 Task: Look for products in the category "Jams & Jellies" from Store Brand only.
Action: Mouse moved to (956, 362)
Screenshot: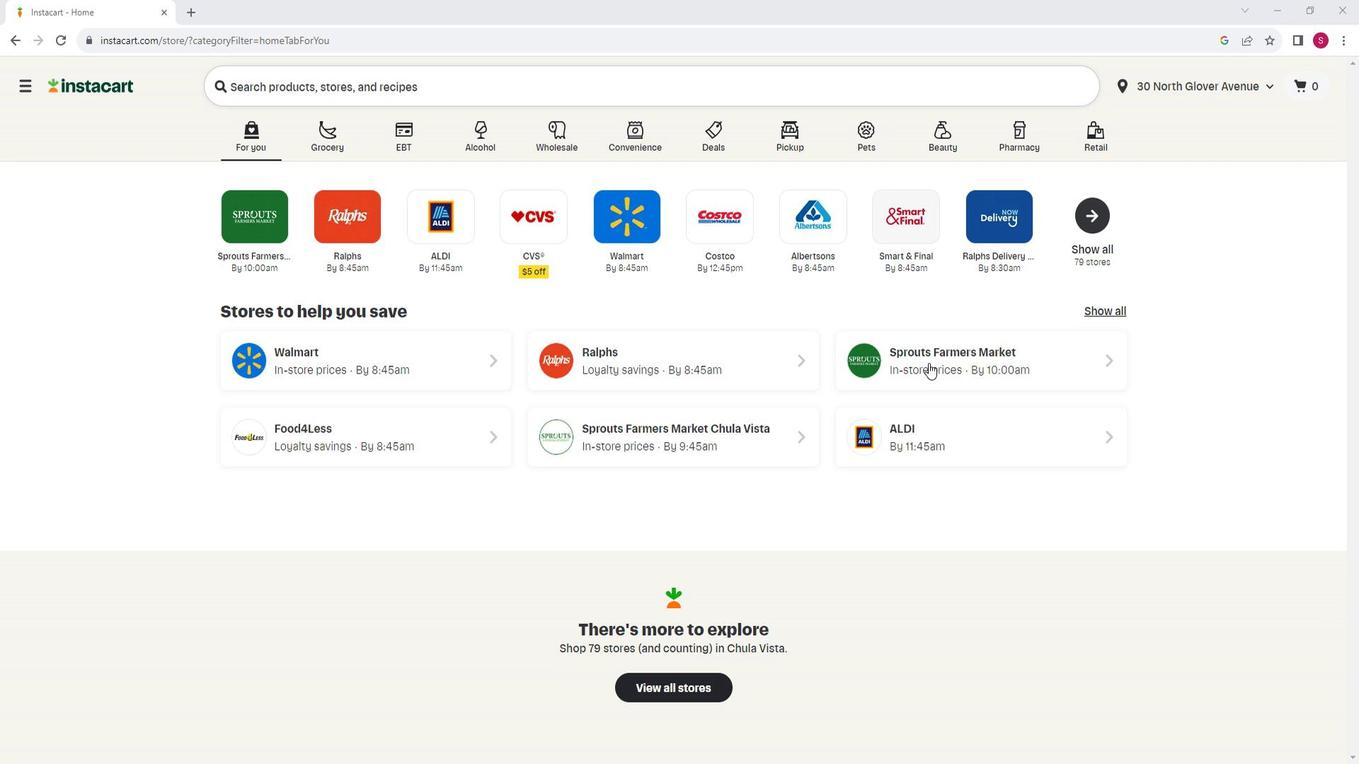 
Action: Mouse pressed left at (956, 362)
Screenshot: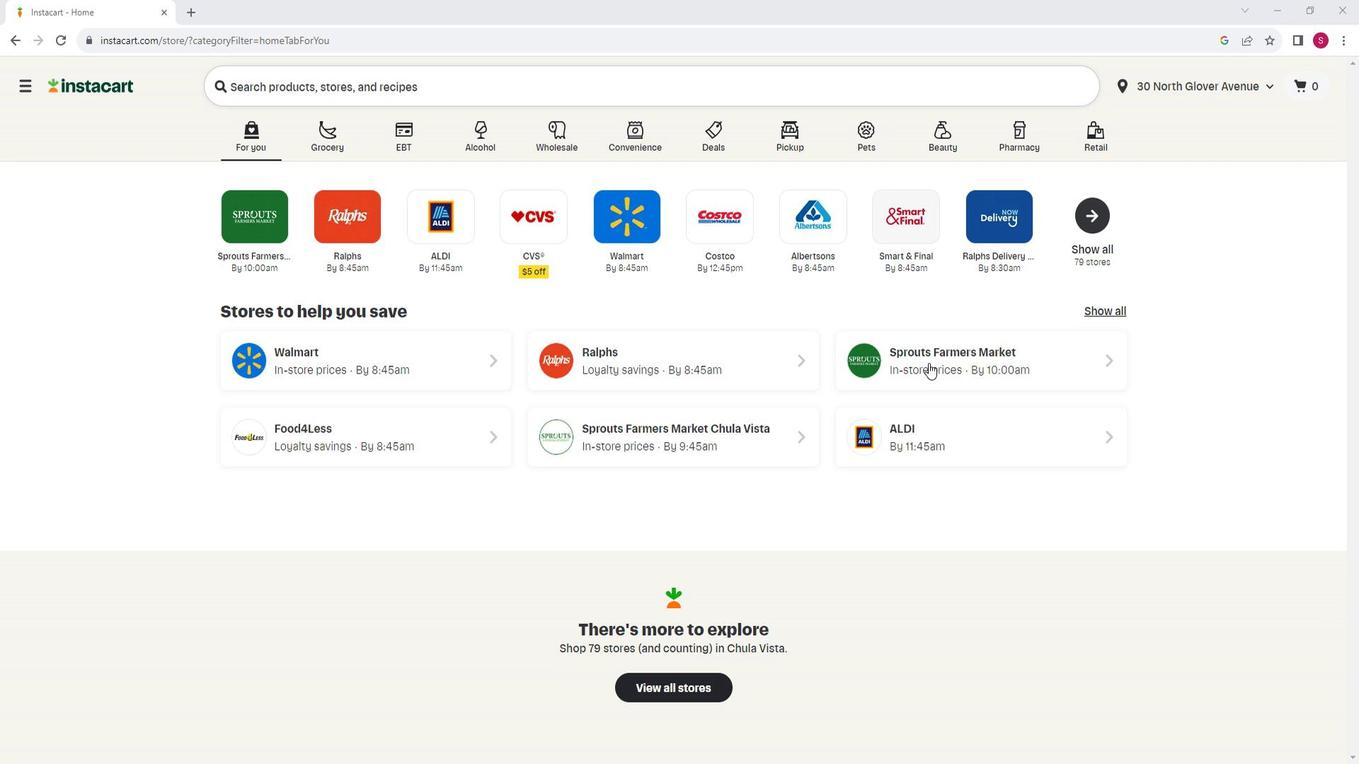 
Action: Mouse moved to (135, 422)
Screenshot: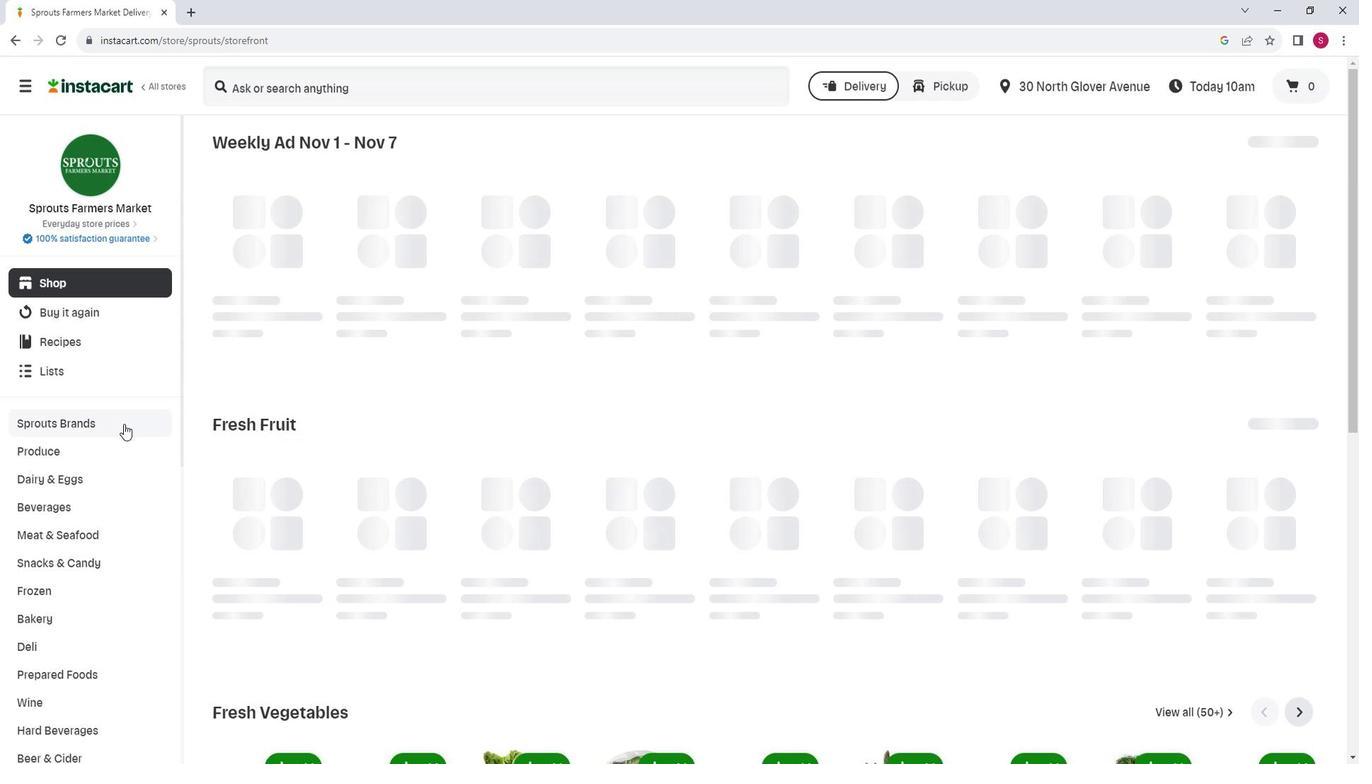 
Action: Mouse scrolled (135, 422) with delta (0, 0)
Screenshot: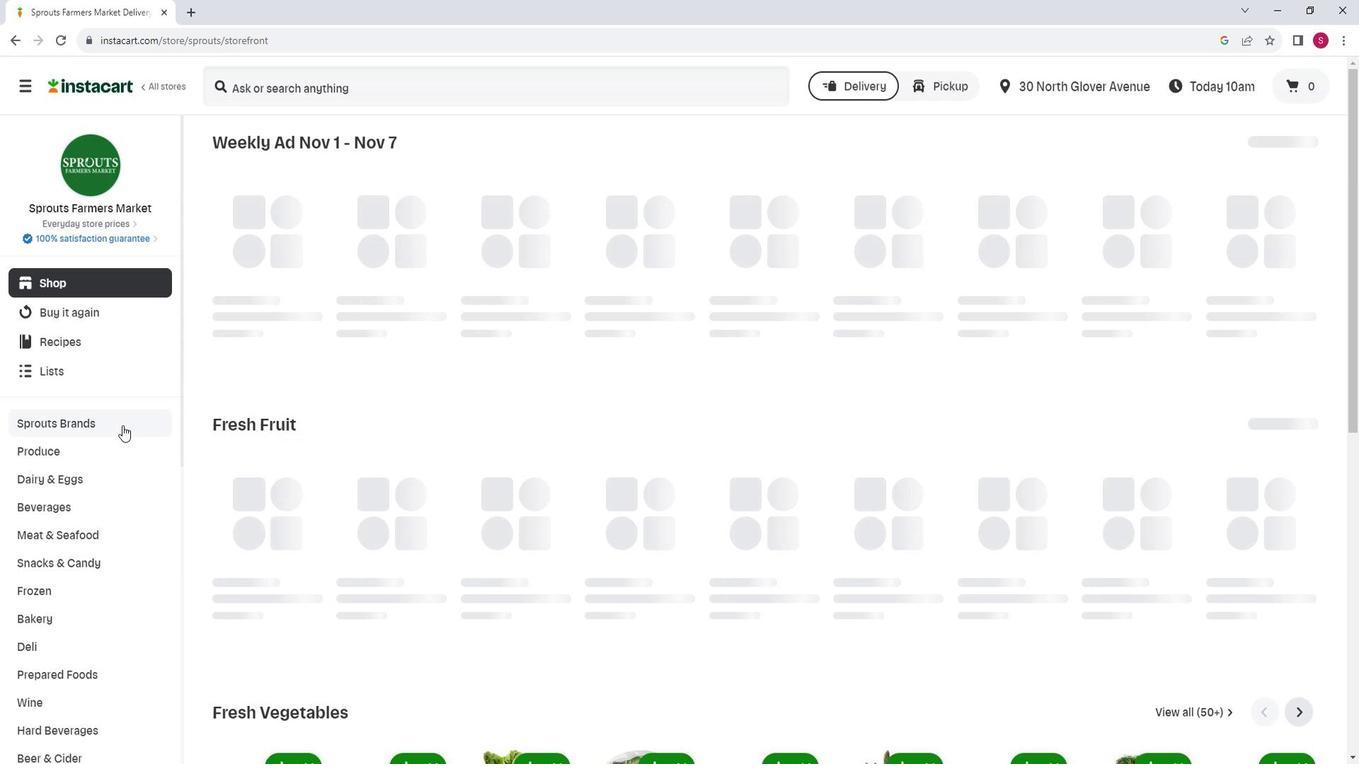 
Action: Mouse scrolled (135, 422) with delta (0, 0)
Screenshot: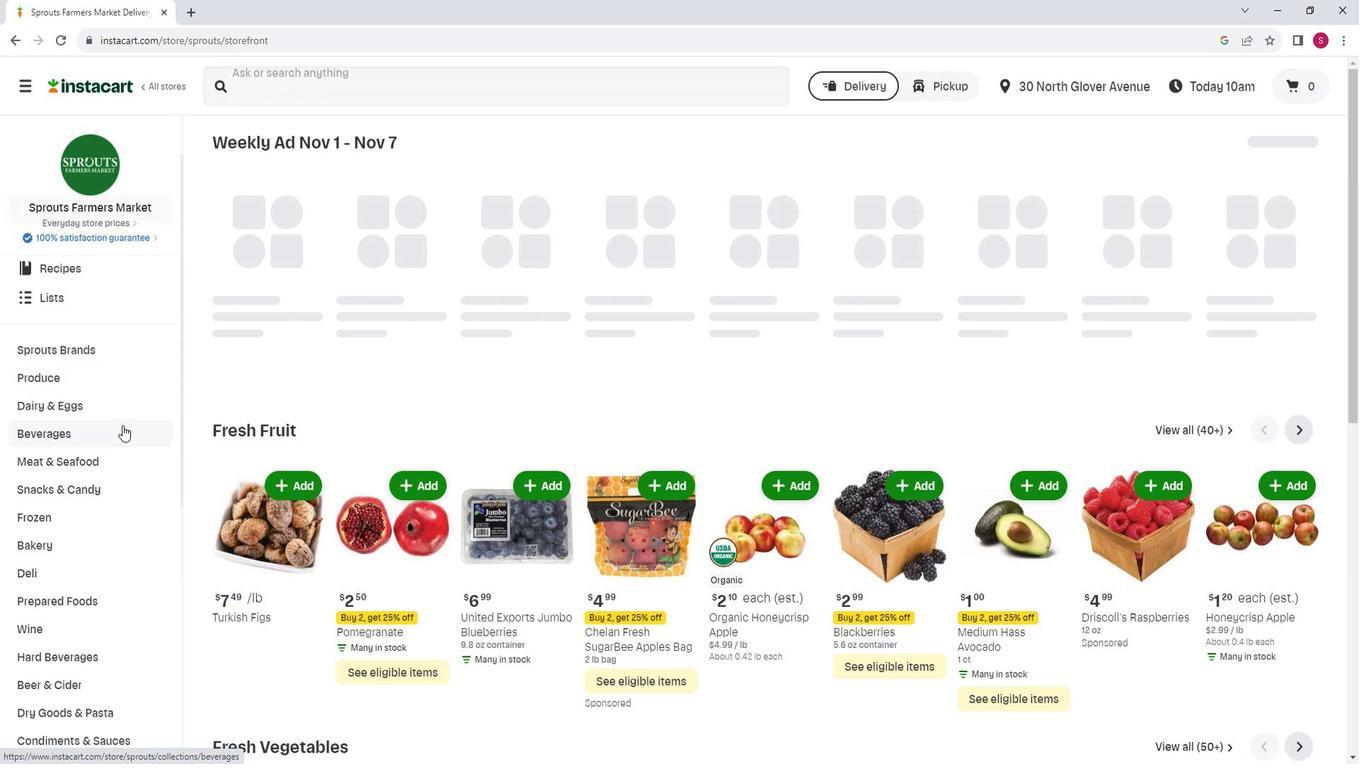 
Action: Mouse scrolled (135, 422) with delta (0, 0)
Screenshot: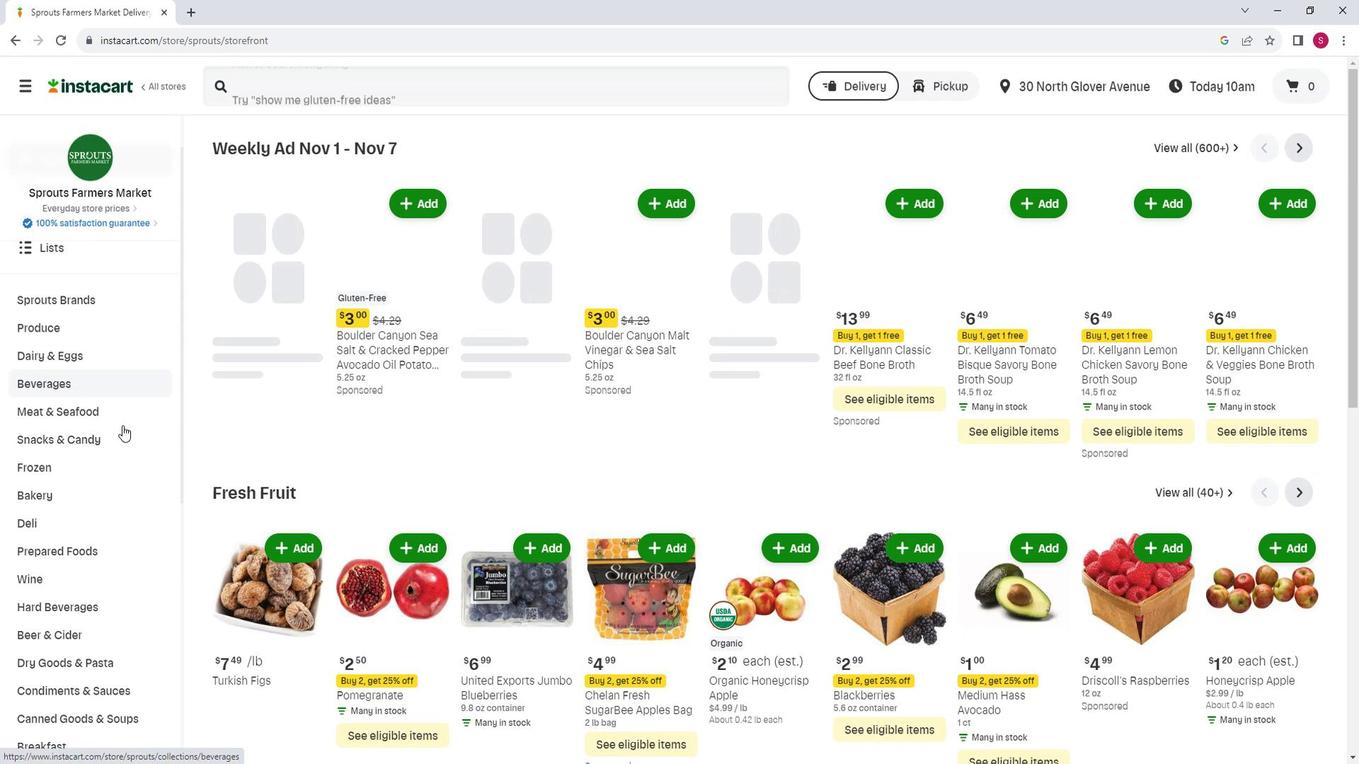 
Action: Mouse scrolled (135, 422) with delta (0, 0)
Screenshot: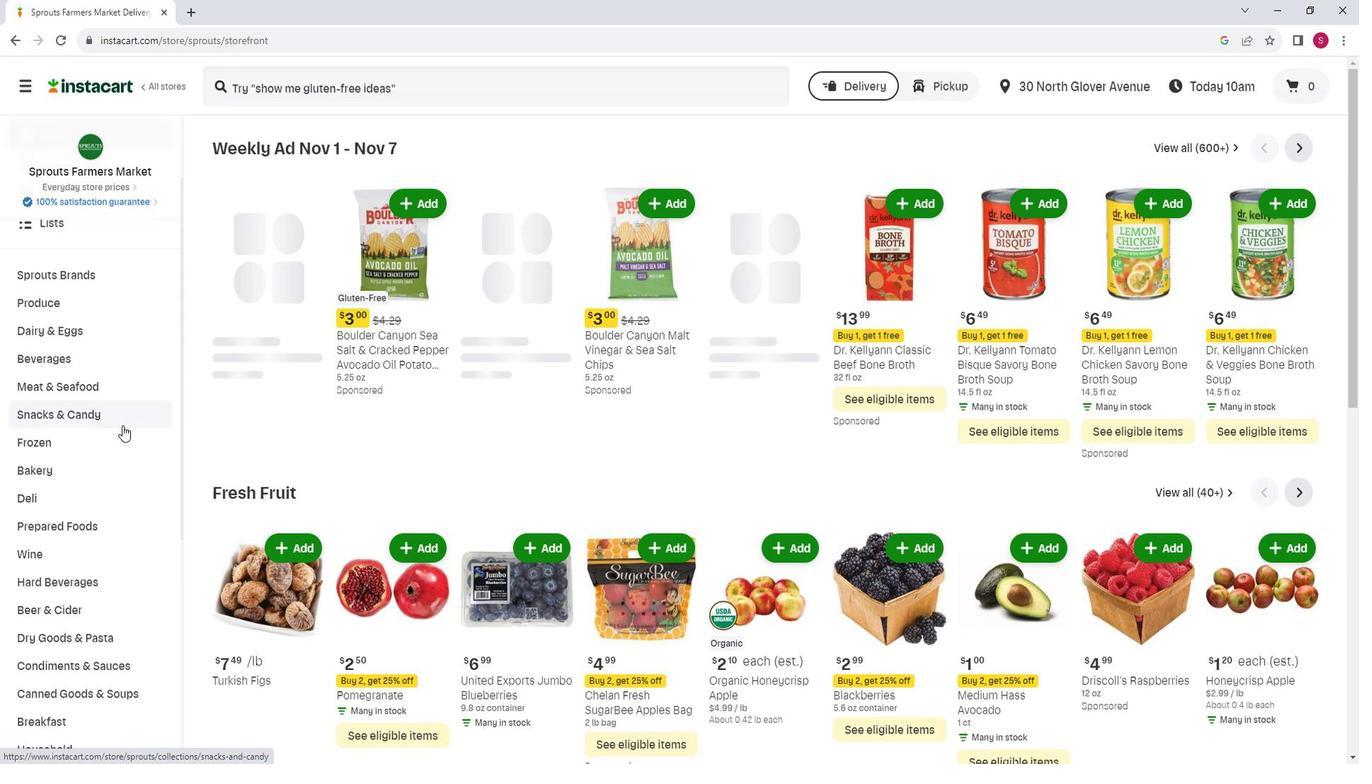 
Action: Mouse moved to (106, 633)
Screenshot: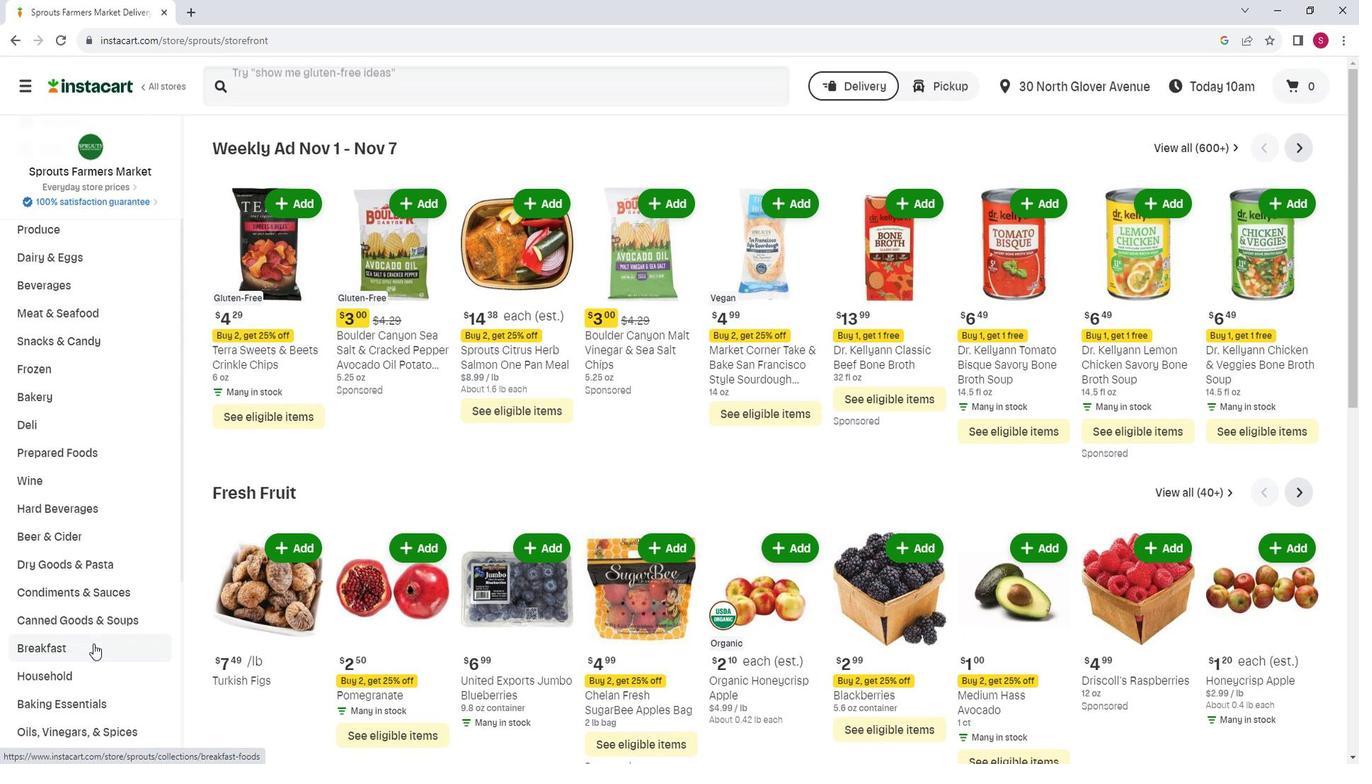 
Action: Mouse pressed left at (106, 633)
Screenshot: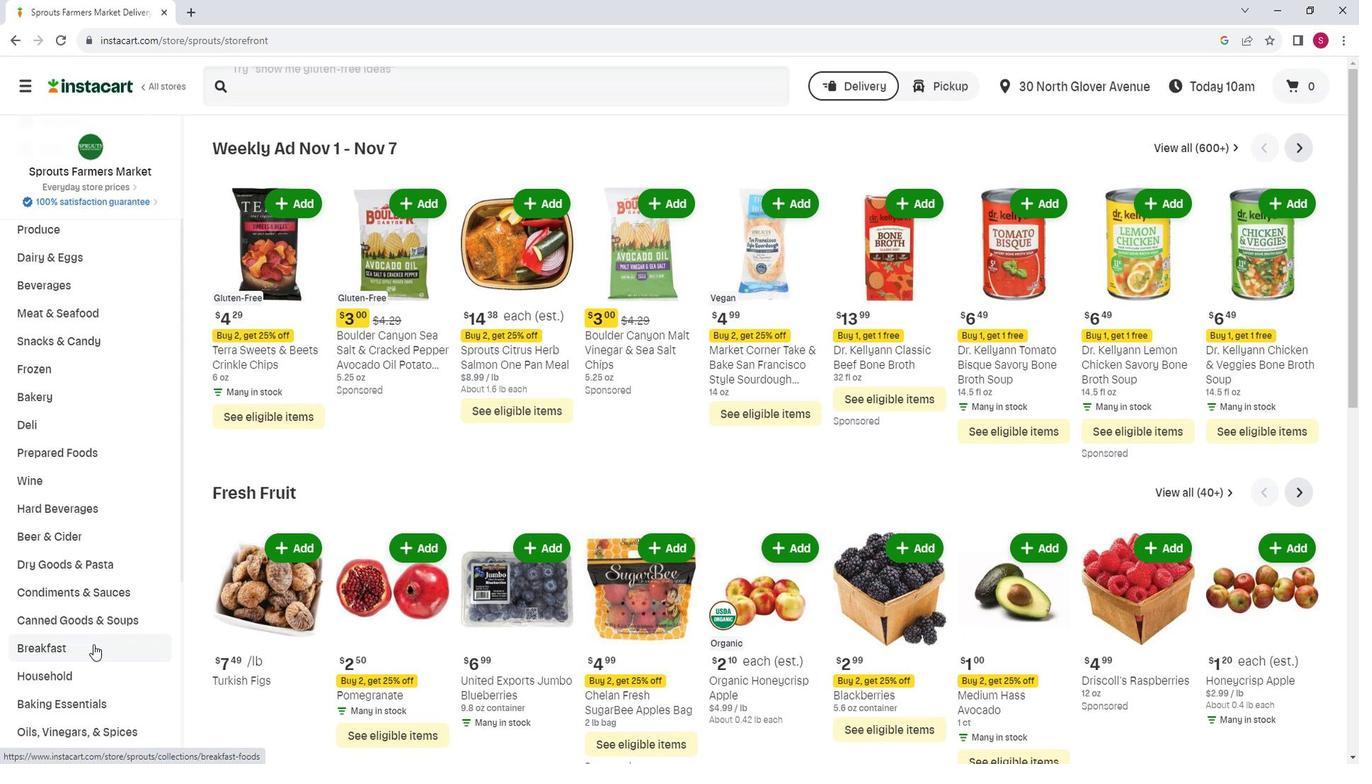 
Action: Mouse moved to (882, 174)
Screenshot: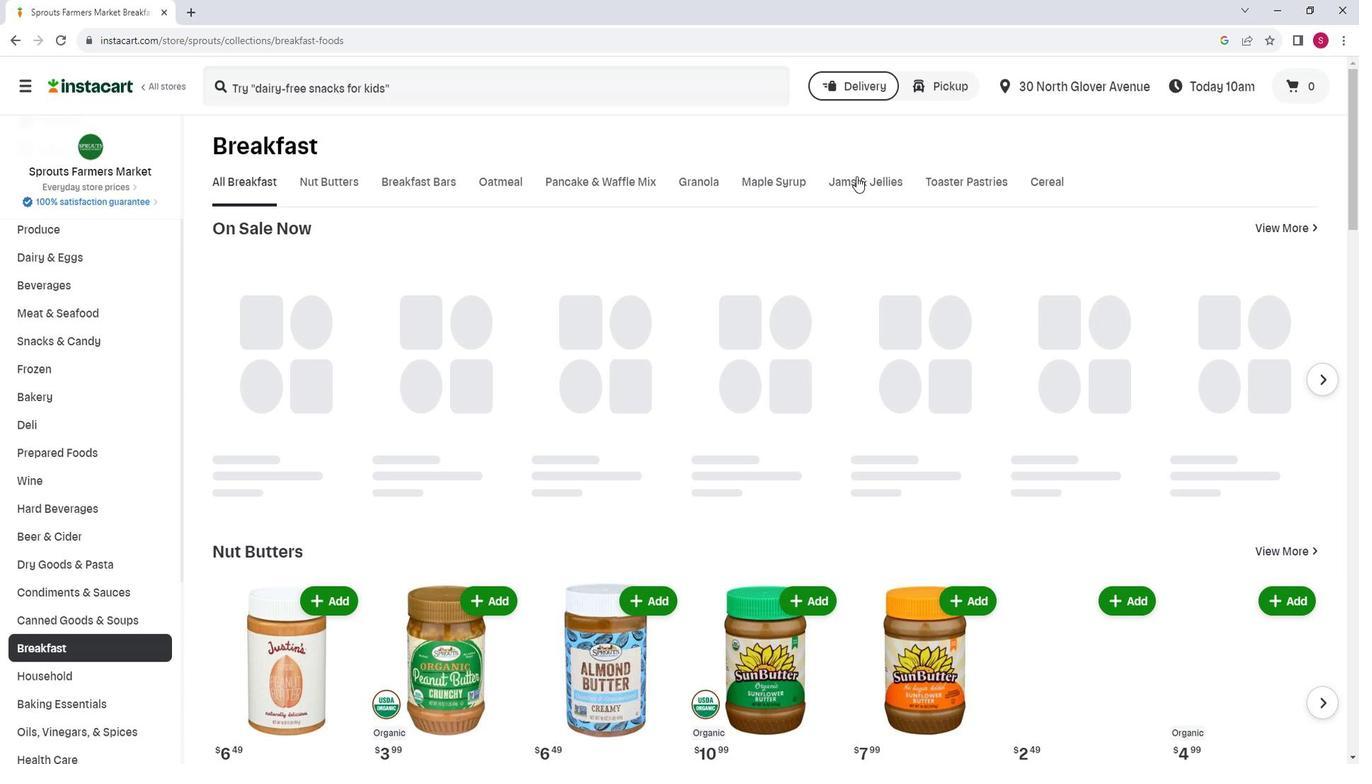 
Action: Mouse pressed left at (882, 174)
Screenshot: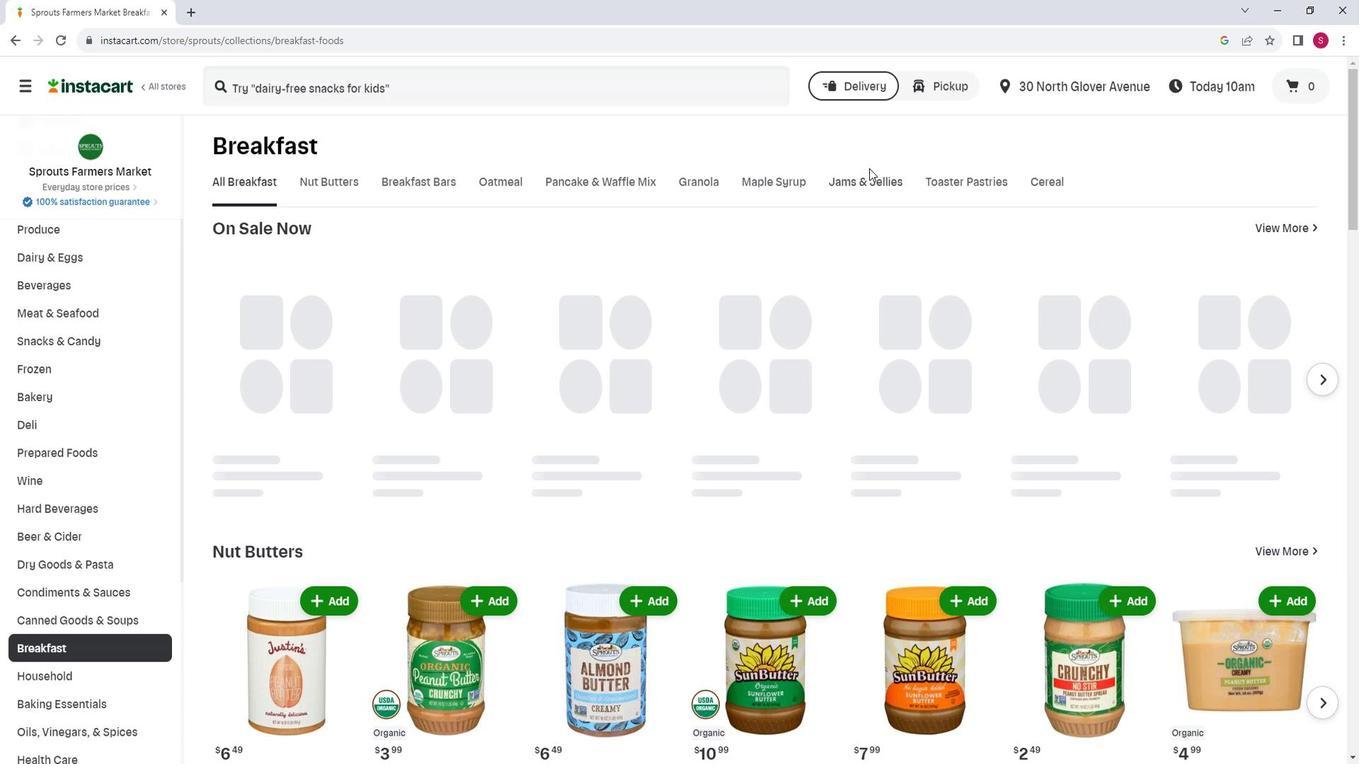 
Action: Mouse moved to (882, 184)
Screenshot: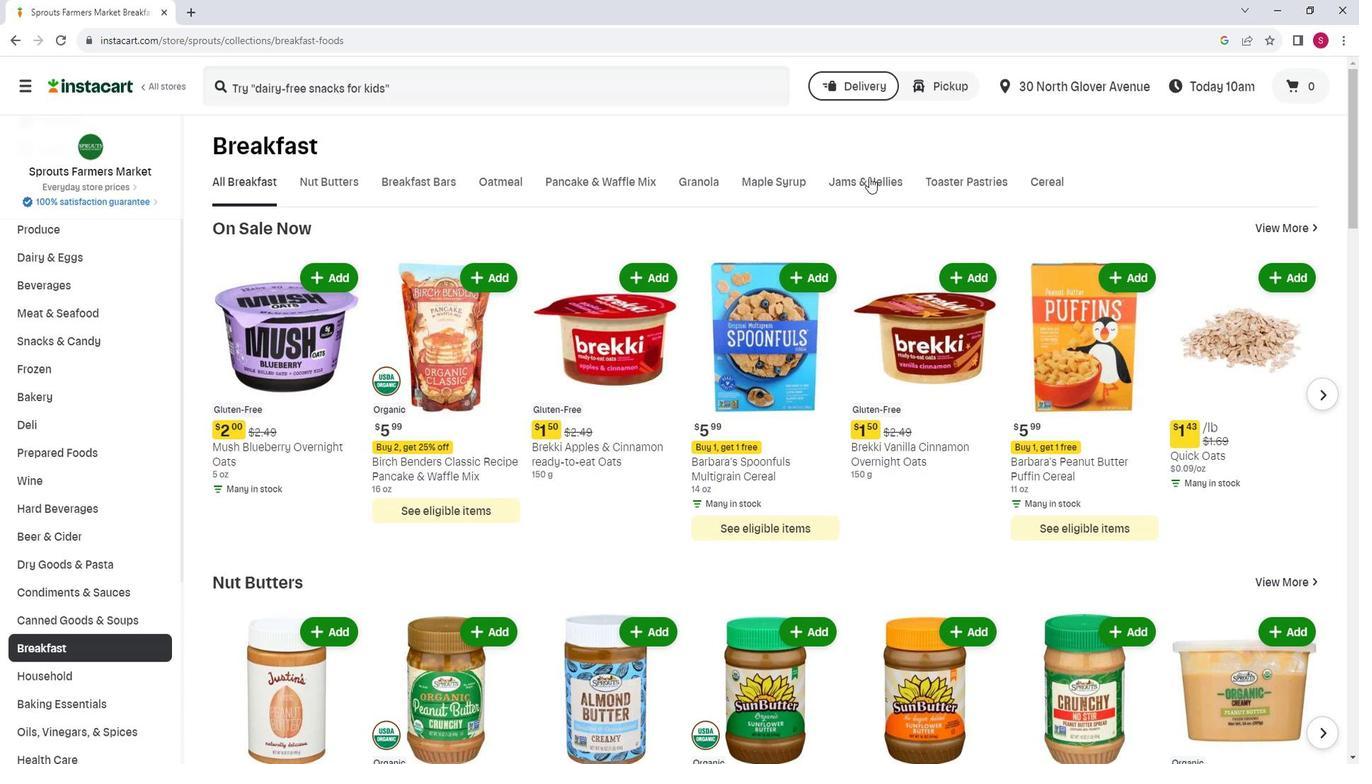 
Action: Mouse pressed left at (882, 184)
Screenshot: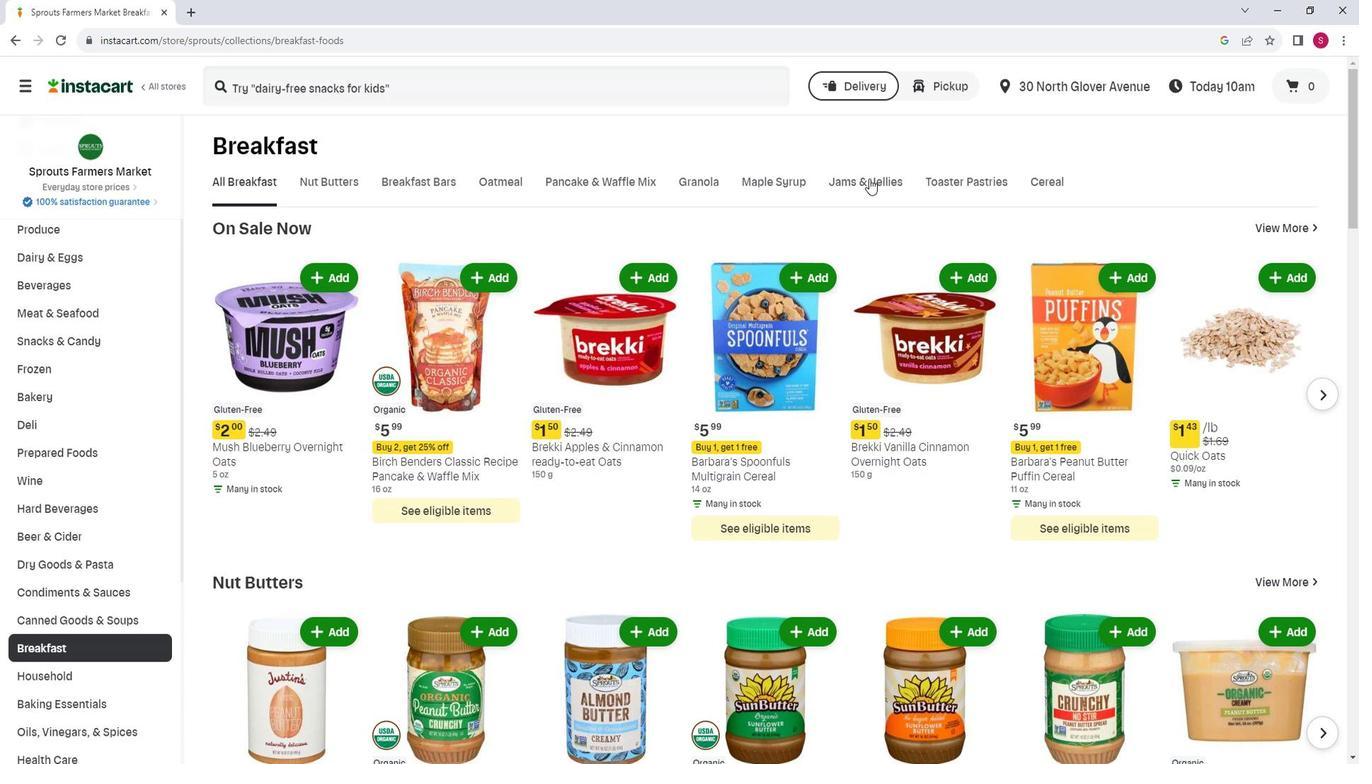 
Action: Mouse moved to (380, 250)
Screenshot: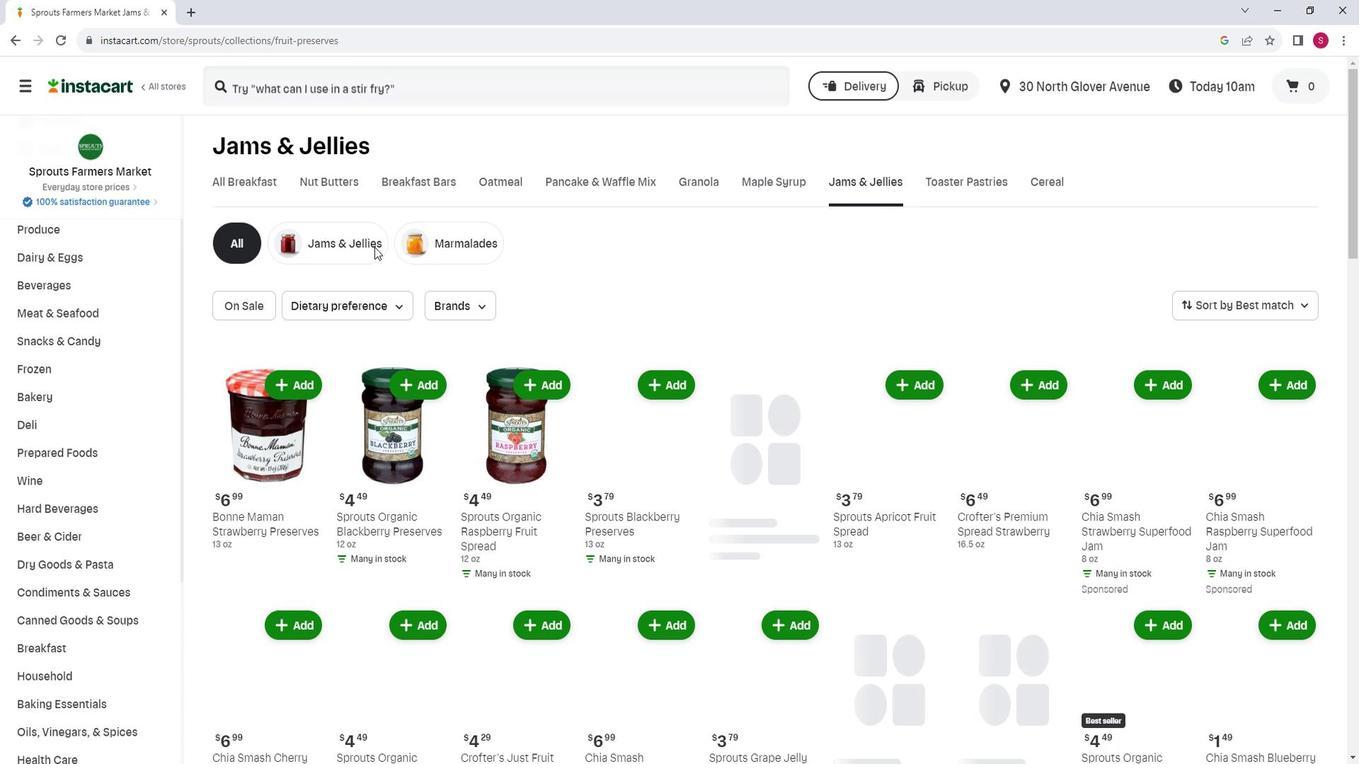 
Action: Mouse pressed left at (380, 250)
Screenshot: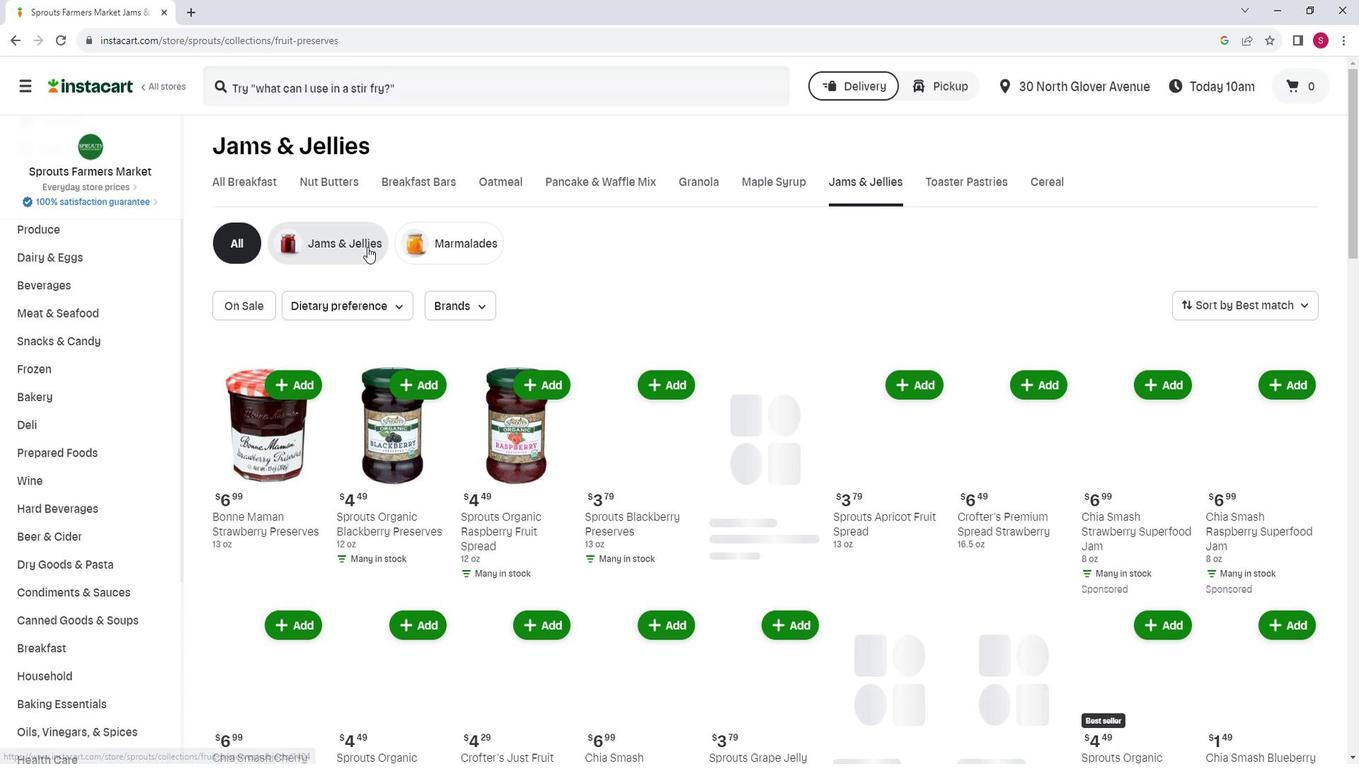 
Action: Mouse moved to (499, 308)
Screenshot: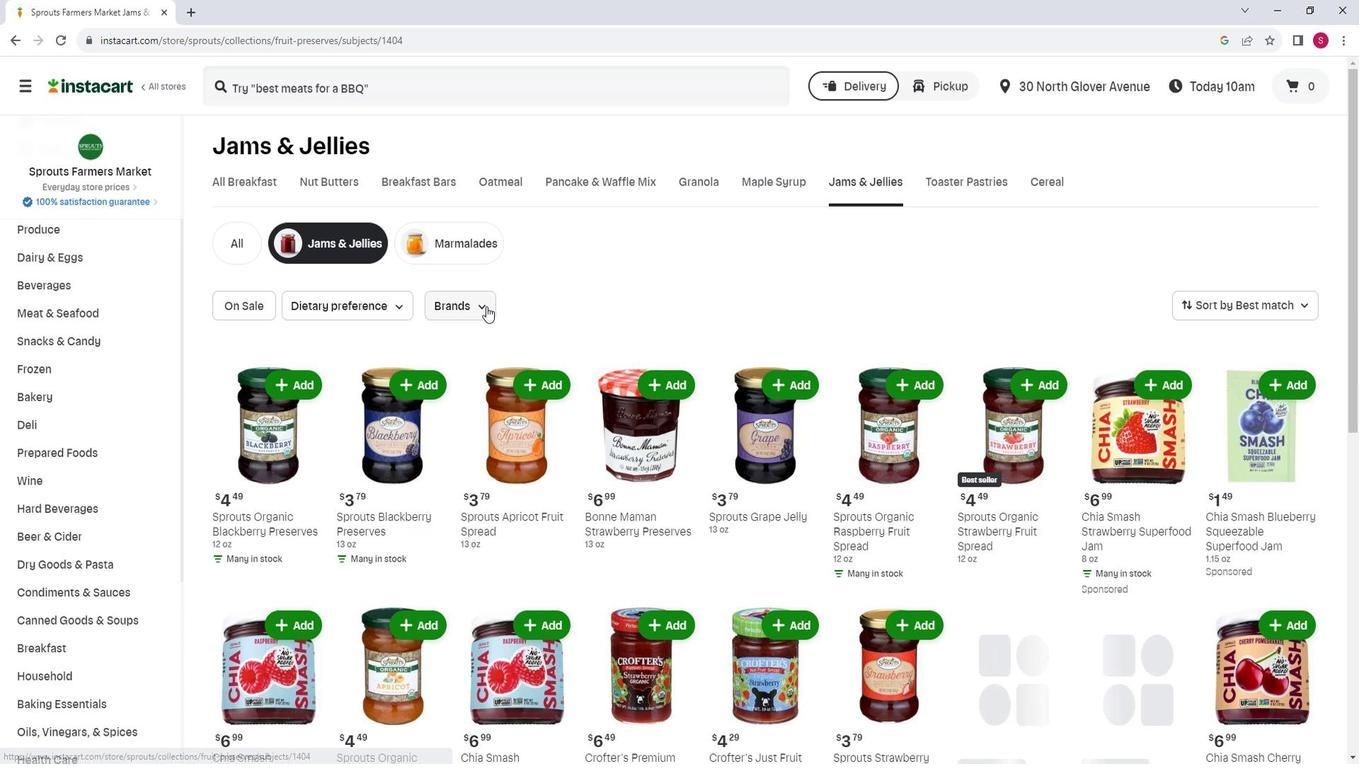 
Action: Mouse pressed left at (499, 308)
Screenshot: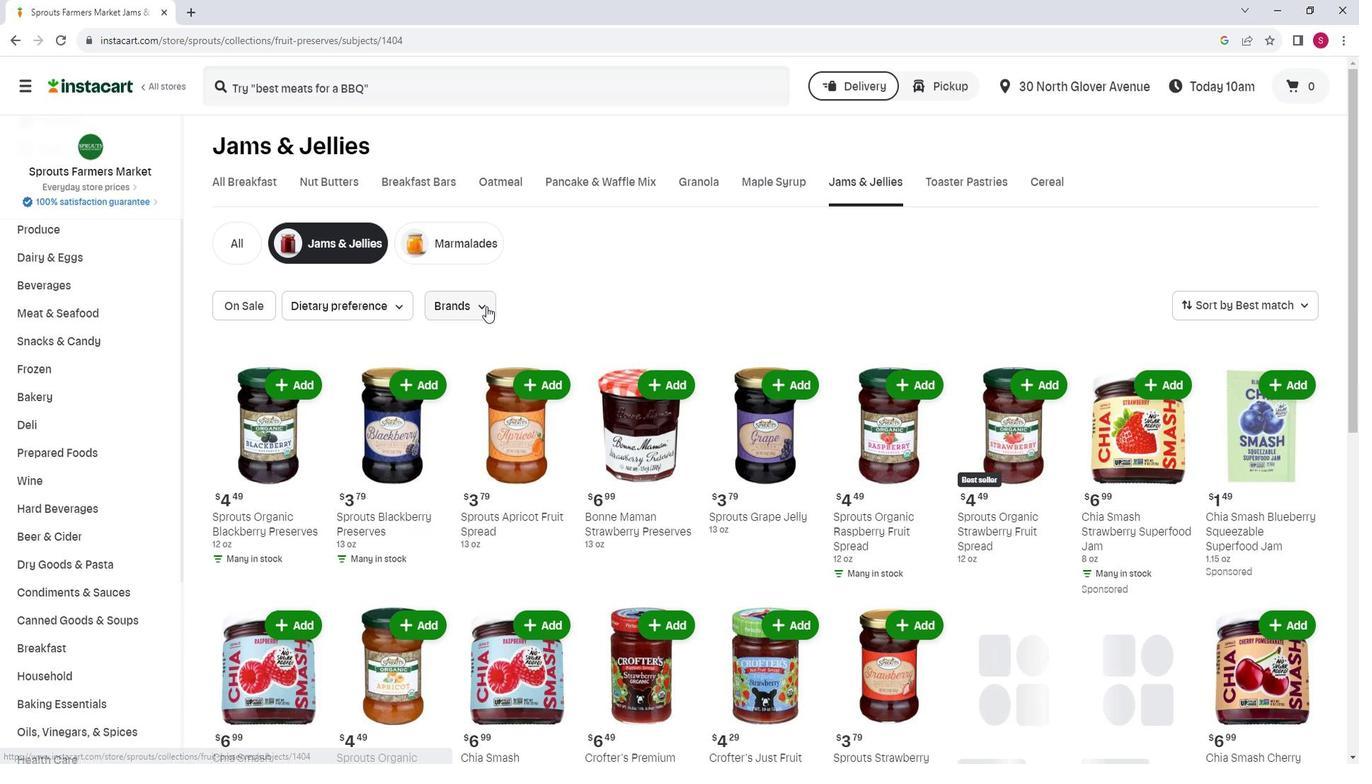 
Action: Mouse moved to (498, 339)
Screenshot: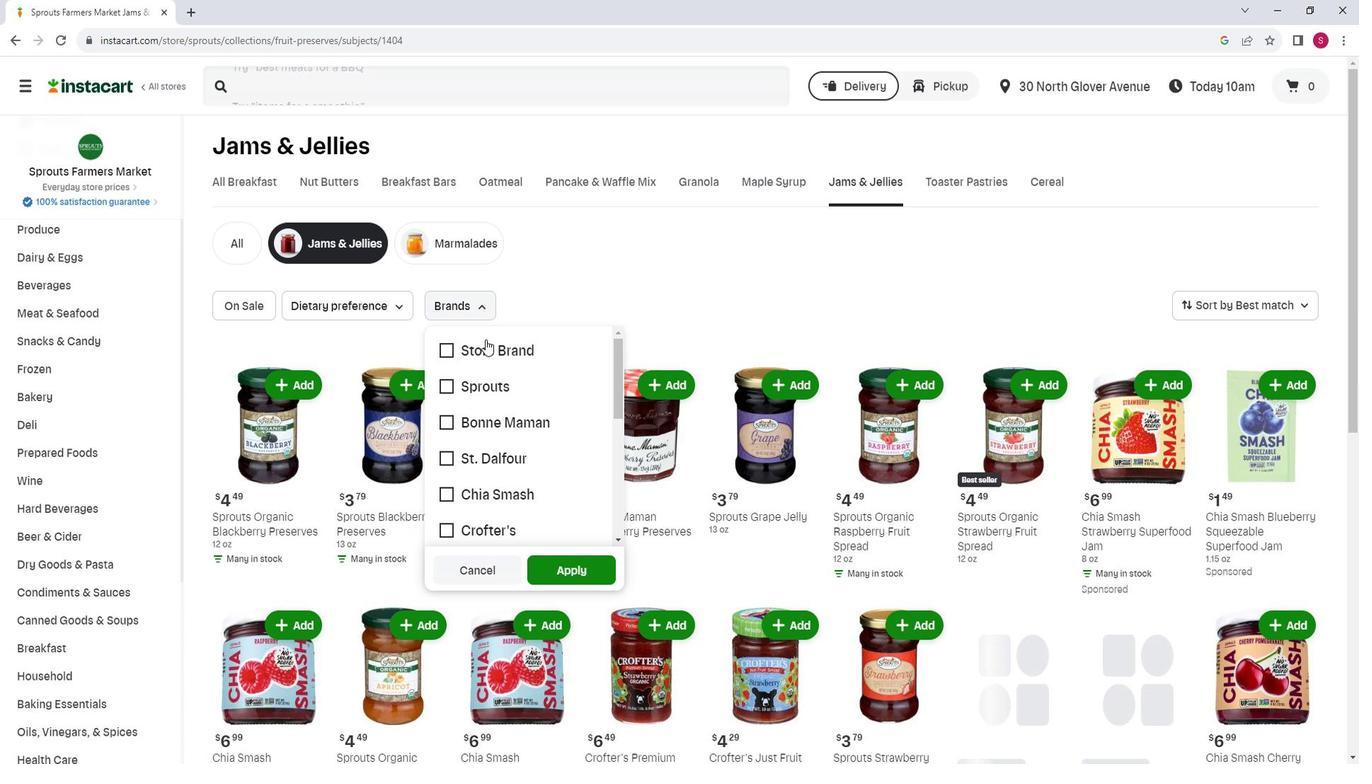 
Action: Mouse pressed left at (498, 339)
Screenshot: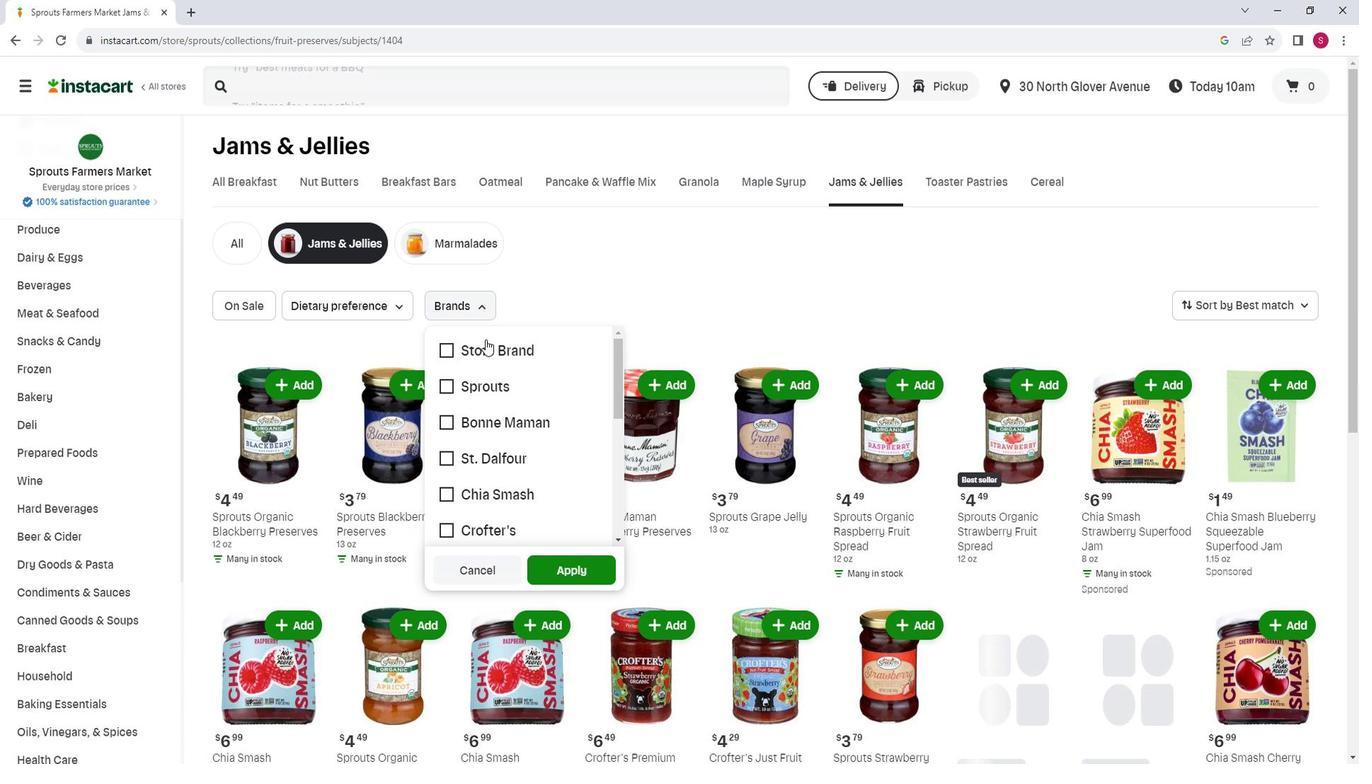 
Action: Mouse moved to (565, 559)
Screenshot: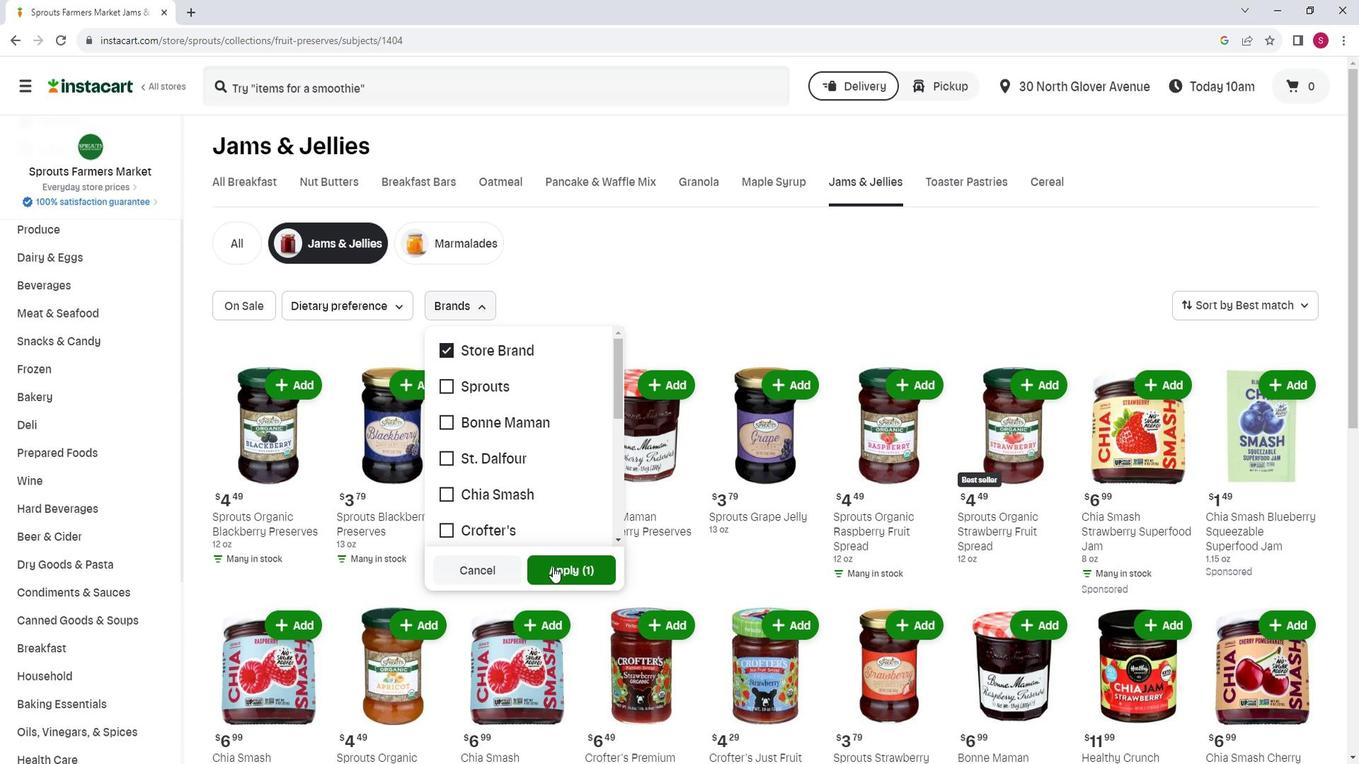
Action: Mouse pressed left at (565, 559)
Screenshot: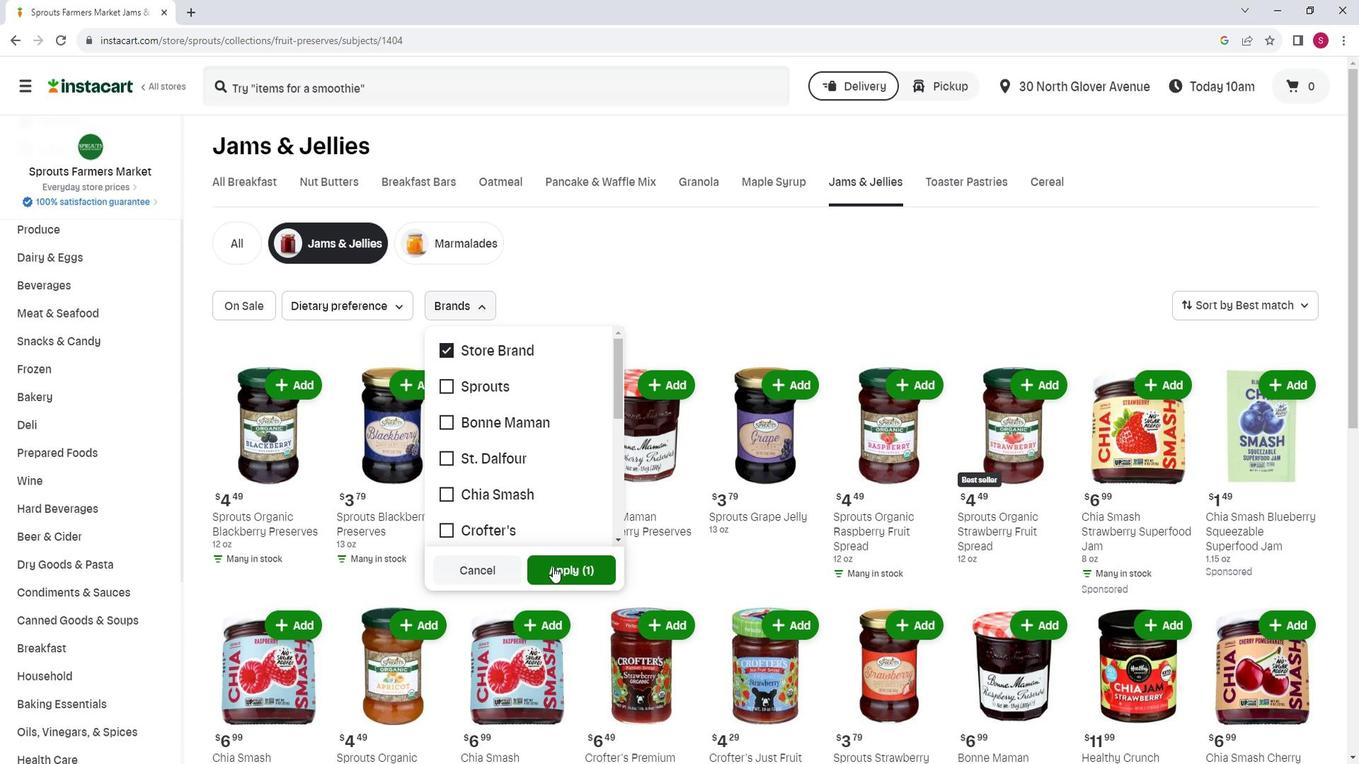 
Action: Mouse moved to (583, 514)
Screenshot: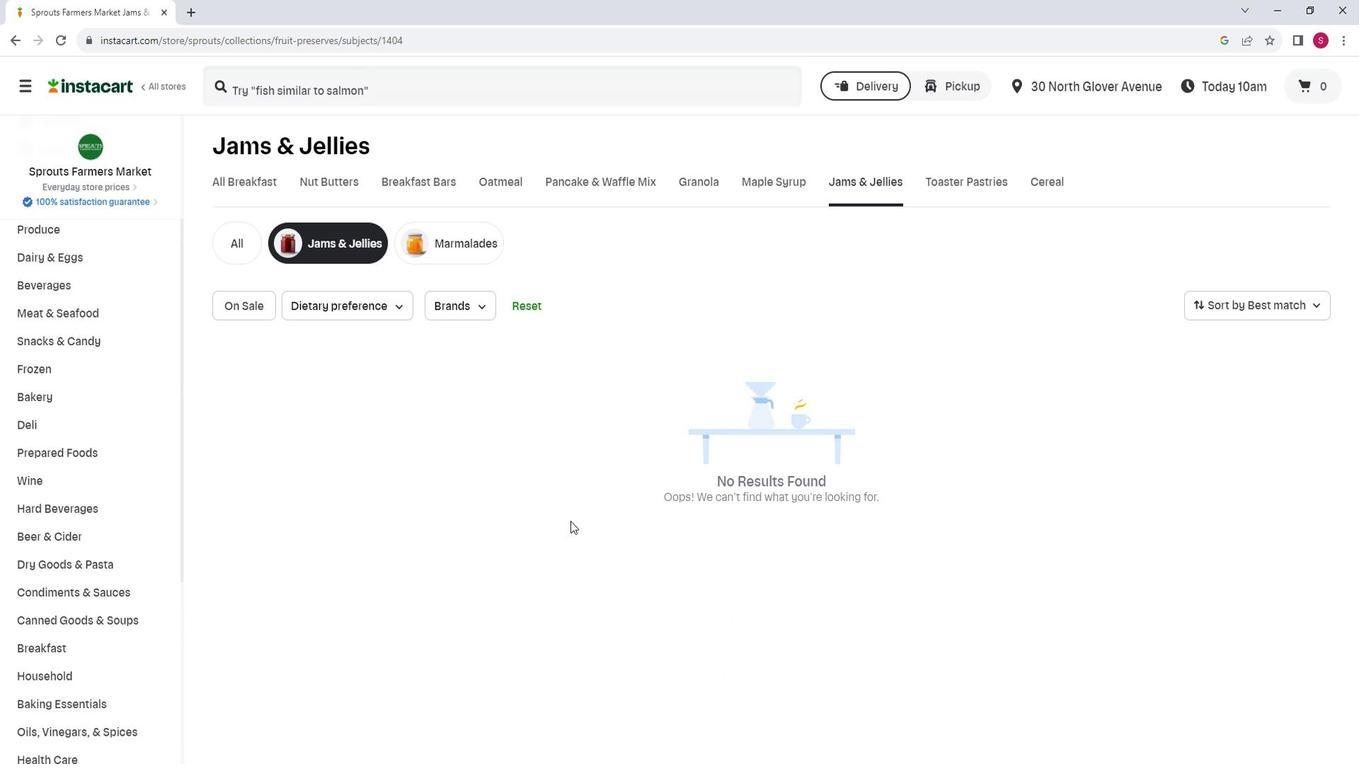 
